 Task: Compute the floor of 12.7.
Action: Mouse moved to (878, 58)
Screenshot: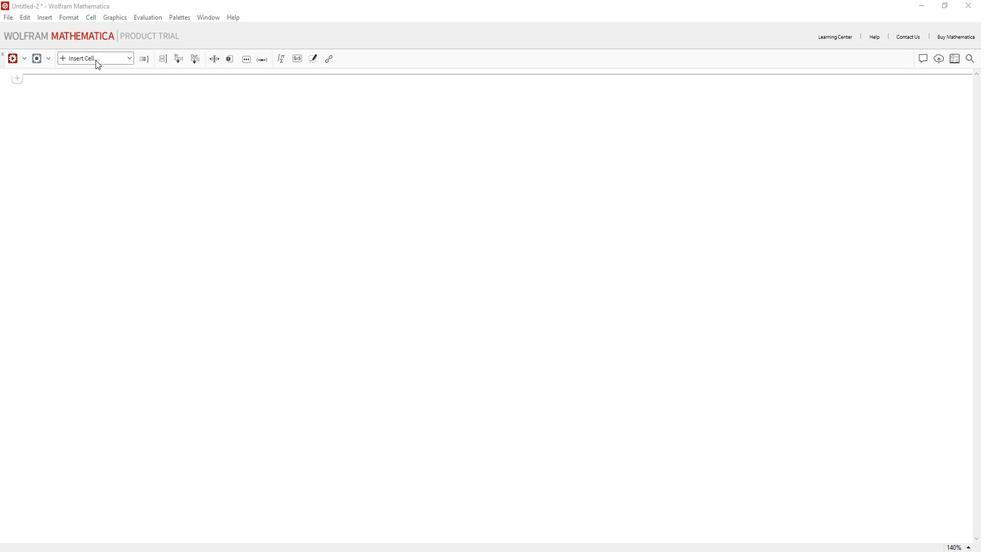 
Action: Mouse pressed left at (878, 58)
Screenshot: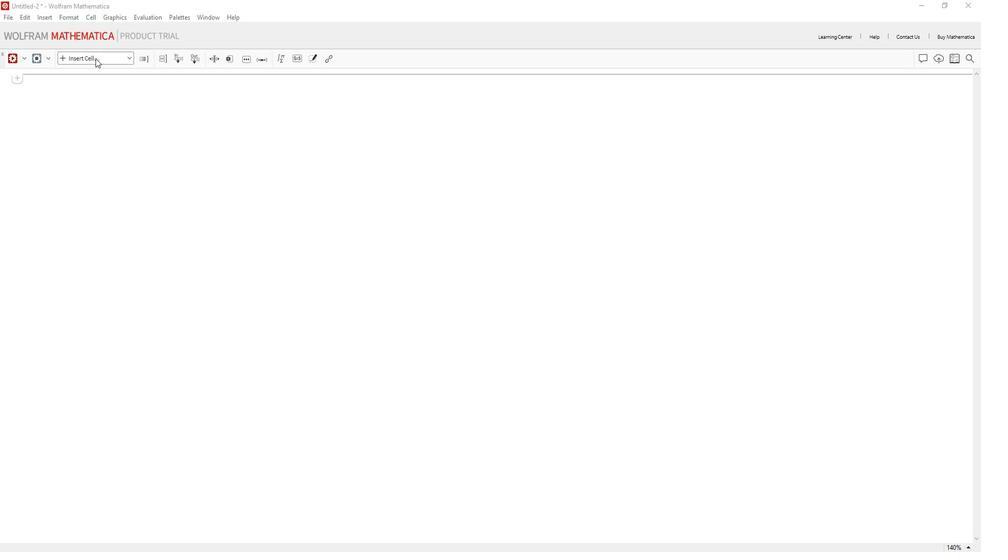 
Action: Mouse moved to (872, 79)
Screenshot: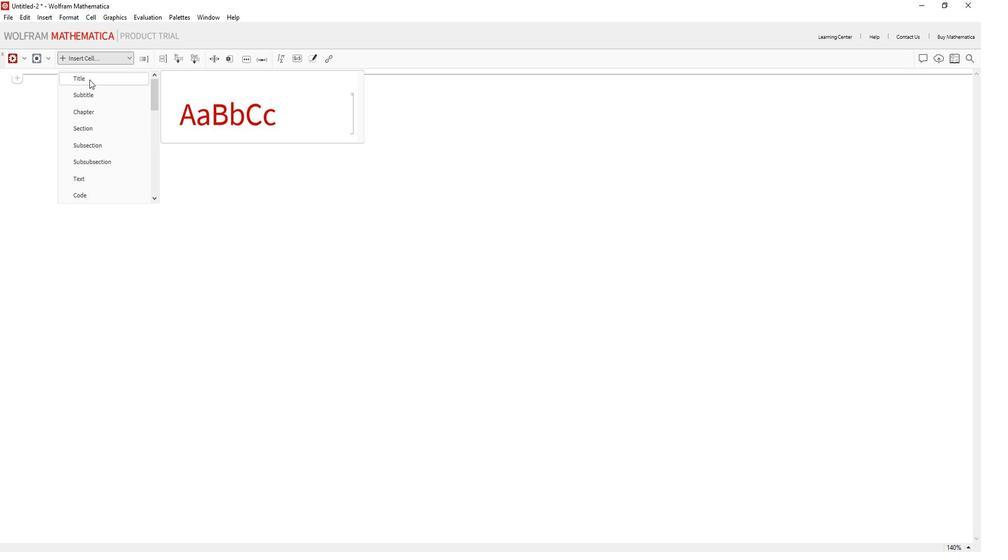 
Action: Mouse pressed left at (872, 79)
Screenshot: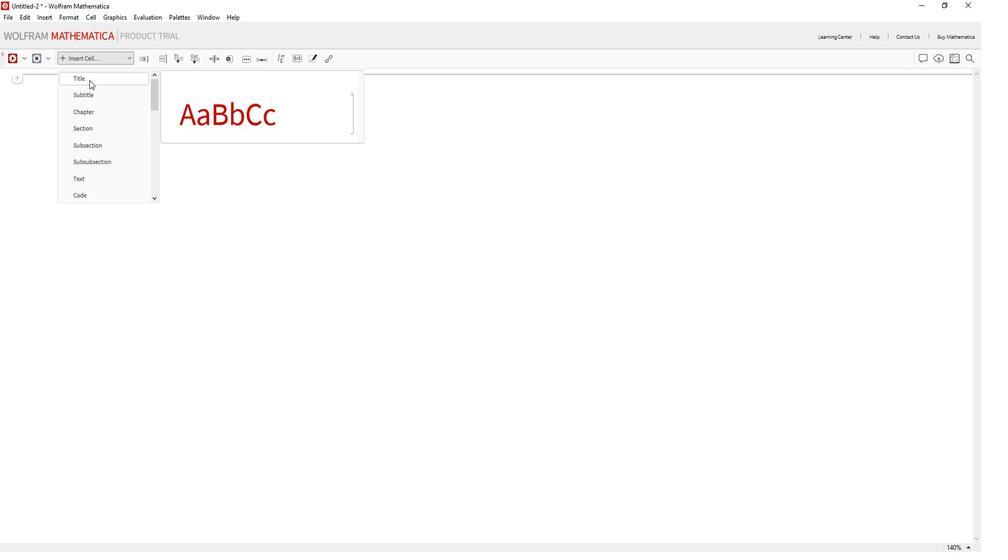 
Action: Key pressed <Key.shift>Compute<Key.space>the<Key.space>floor.
Screenshot: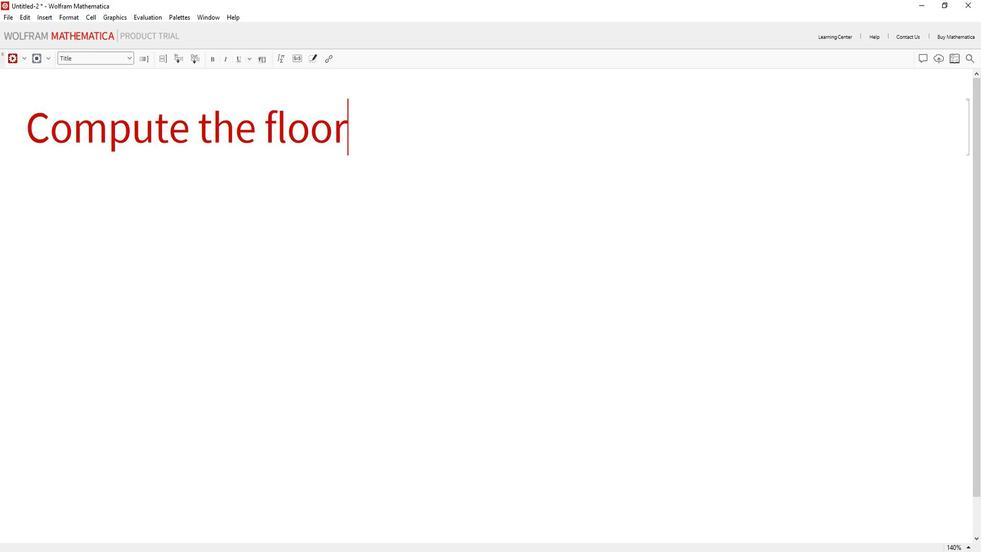 
Action: Mouse moved to (874, 216)
Screenshot: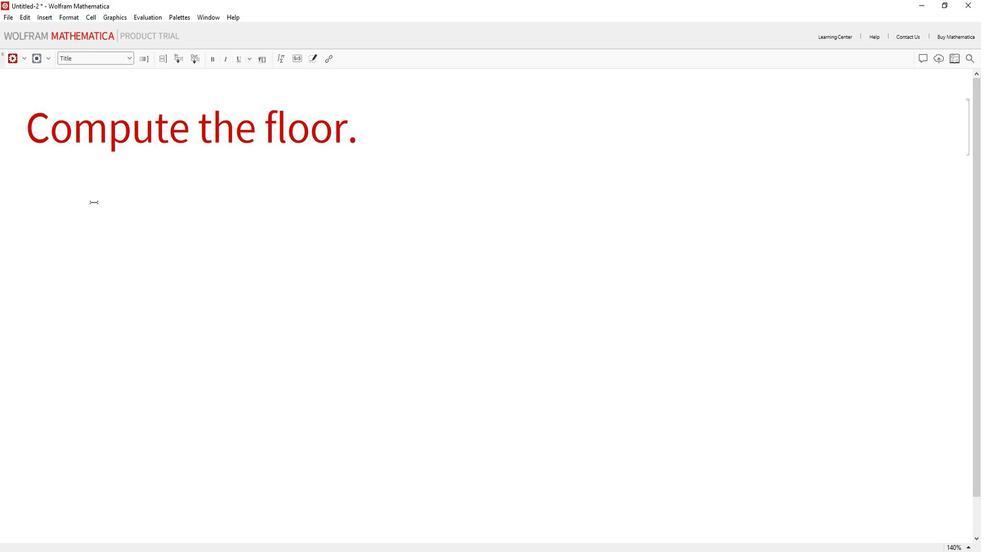 
Action: Mouse pressed left at (874, 216)
Screenshot: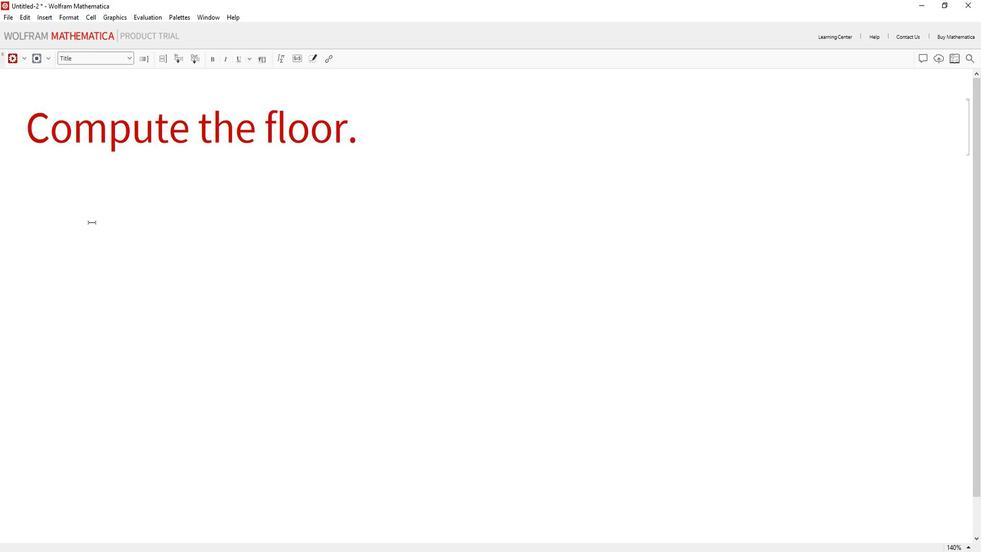 
Action: Mouse moved to (736, 198)
Screenshot: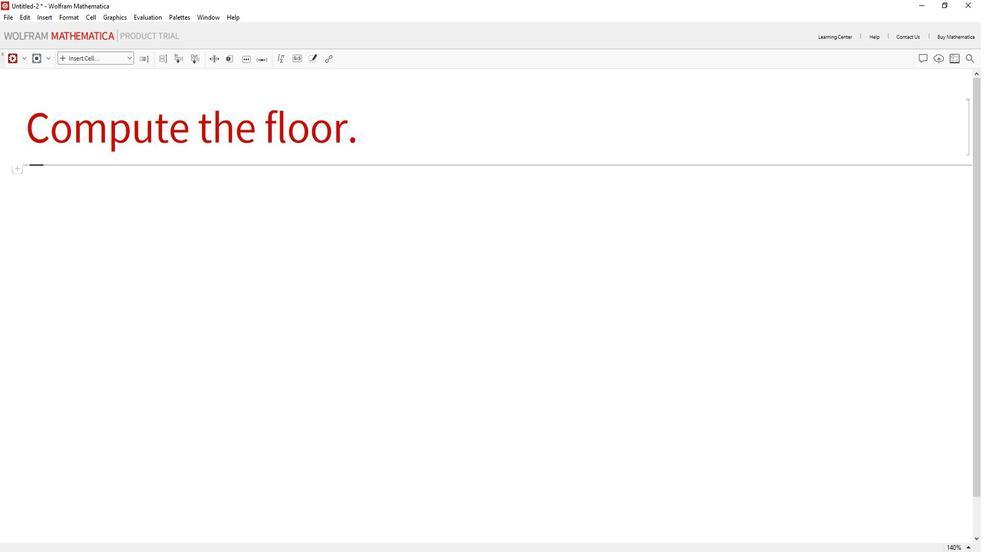 
Action: Mouse pressed left at (736, 198)
Screenshot: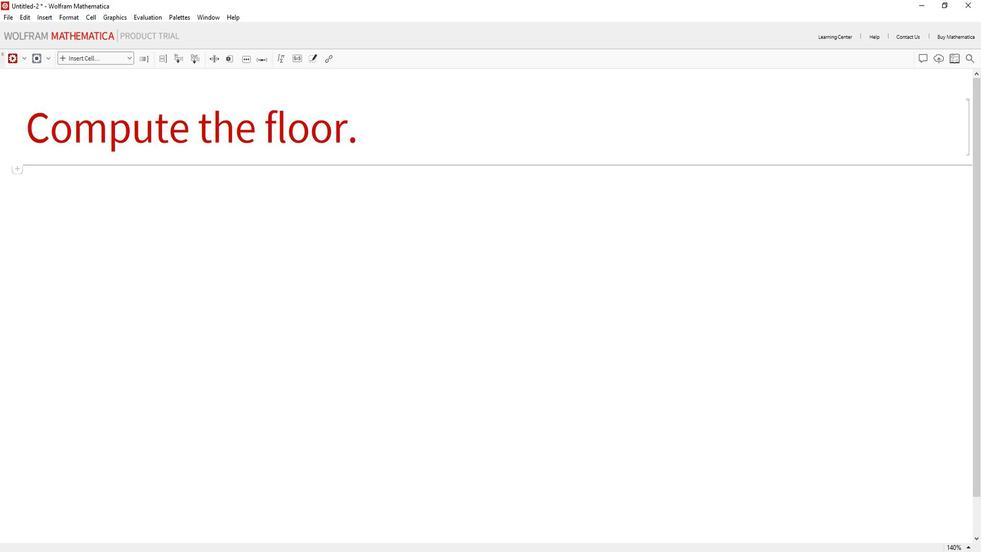 
Action: Mouse moved to (863, 182)
Screenshot: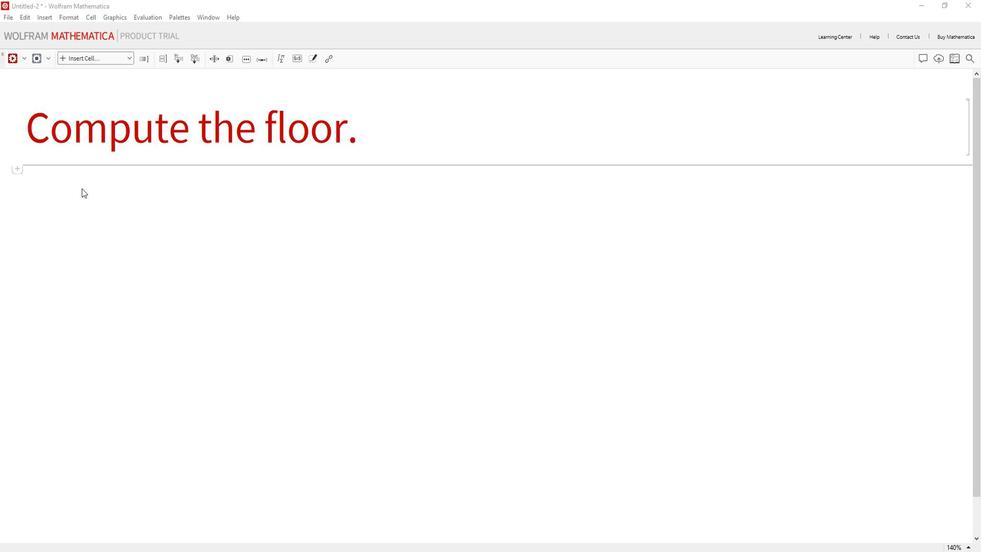 
Action: Mouse pressed left at (863, 182)
Screenshot: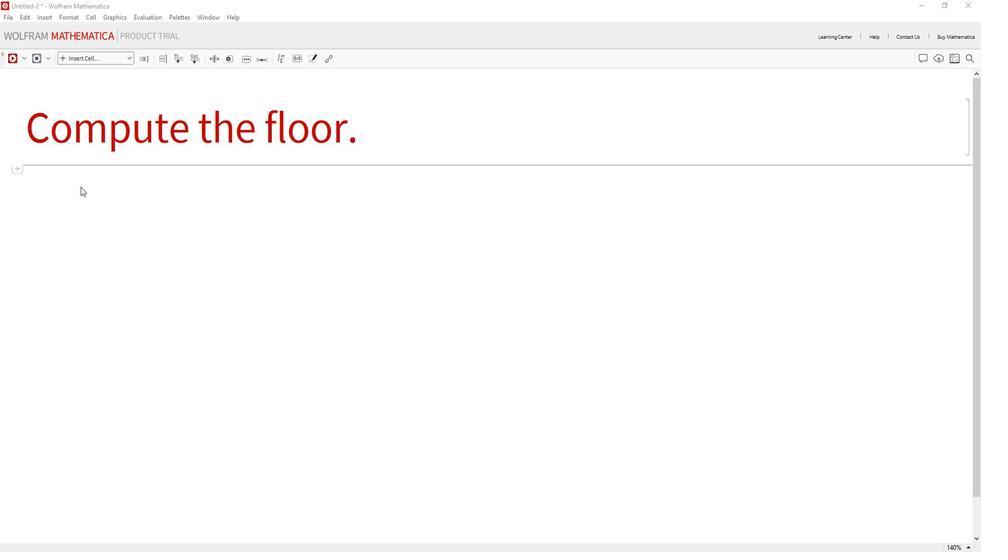 
Action: Mouse moved to (887, 63)
Screenshot: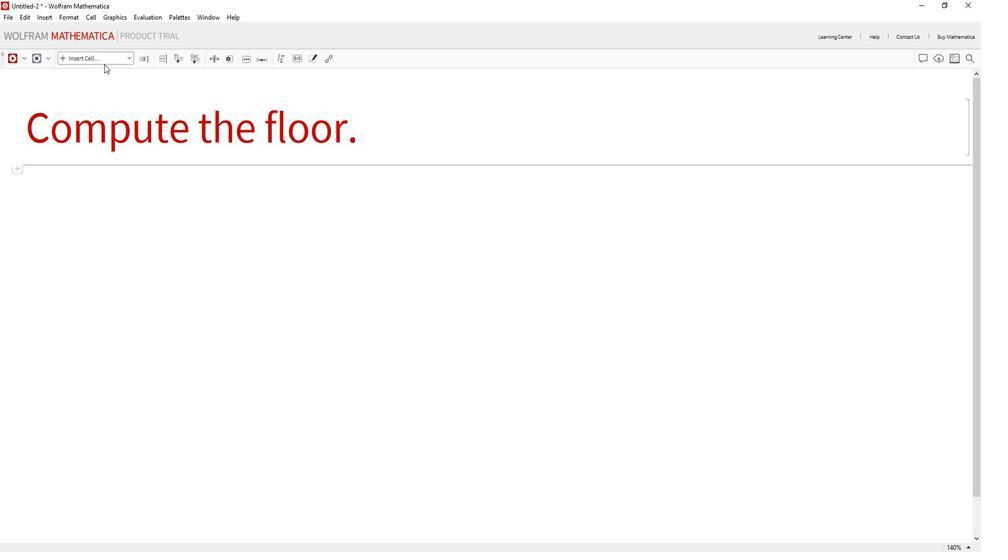 
Action: Mouse pressed left at (887, 63)
Screenshot: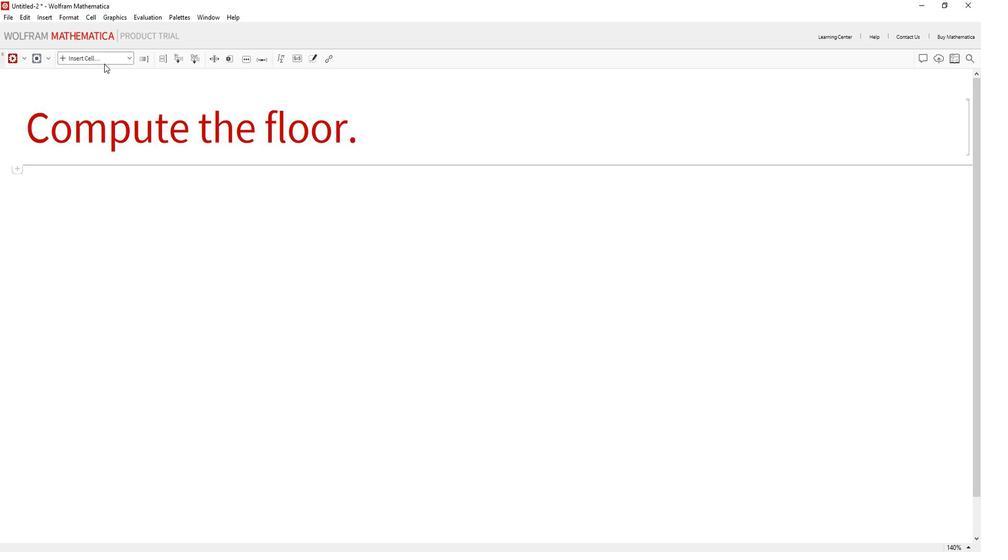 
Action: Mouse moved to (868, 188)
Screenshot: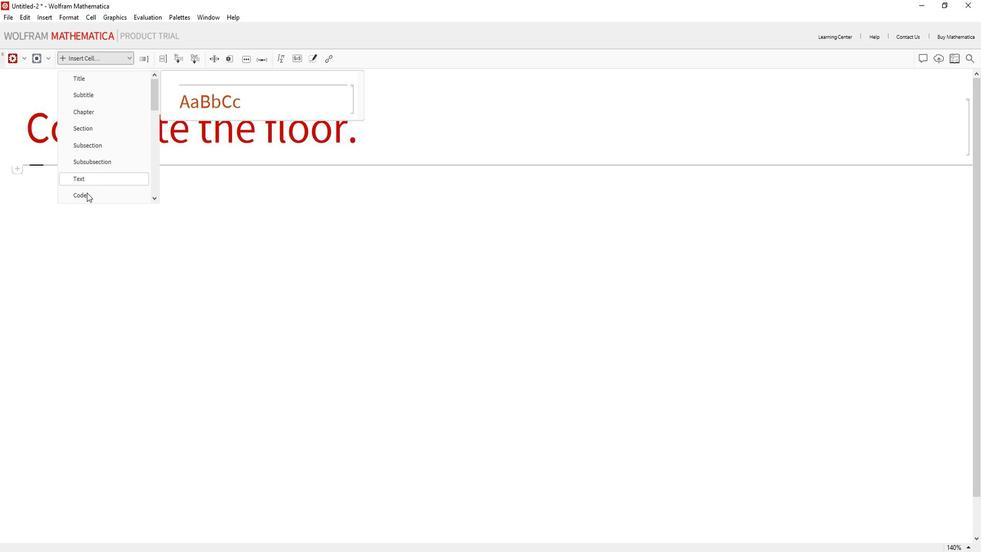 
Action: Mouse pressed left at (868, 188)
Screenshot: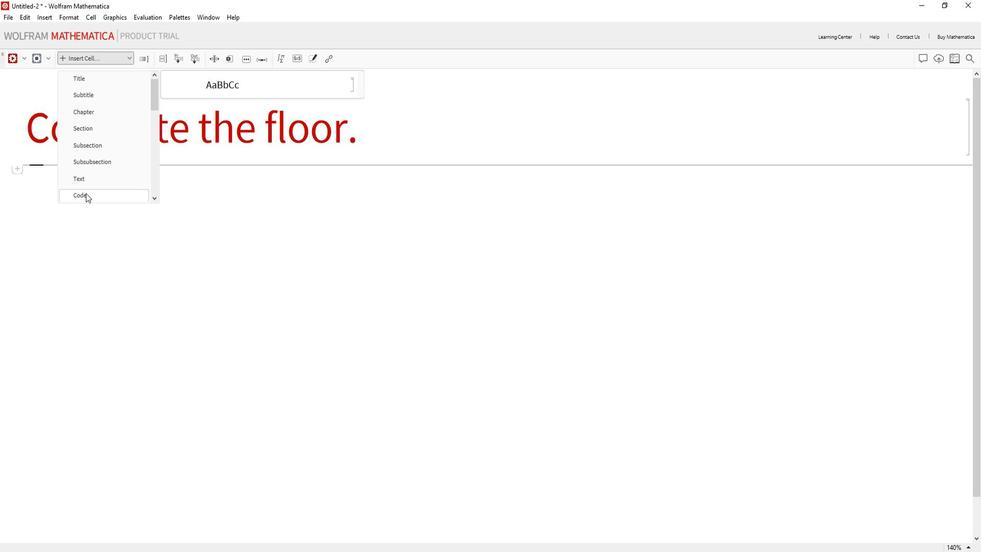 
Action: Key pressed <Key.shift_r>(*<Key.shift>Calculate<Key.space>the<Key.space>d<Key.backspace>floor<Key.space>of<Key.space>12.7<Key.right><Key.right>d<Key.backspace>fo<Key.backspace>loor<Key.shift>Value<Key.enter><Key.space>=<Key.space><Key.shift>Floor[12.7<Key.right>;<Key.enter><Key.enter><Key.shift_r>(*<Key.shift>Display<Key.space>the<Key.space>result<Key.right><Key.right><Key.enter>fo<Key.backspace>loor<Key.shift>Value<Key.enter>
Screenshot: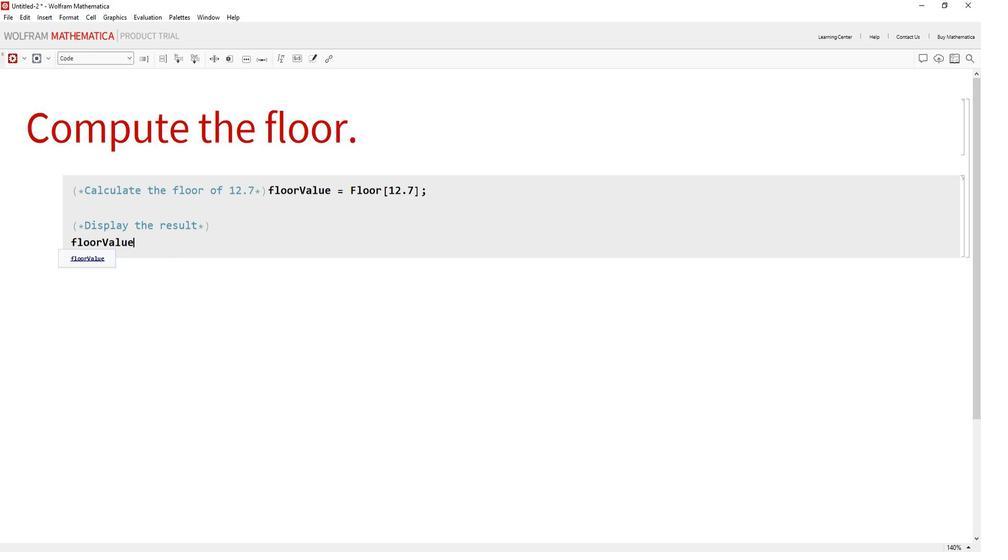 
Action: Mouse moved to (871, 201)
Screenshot: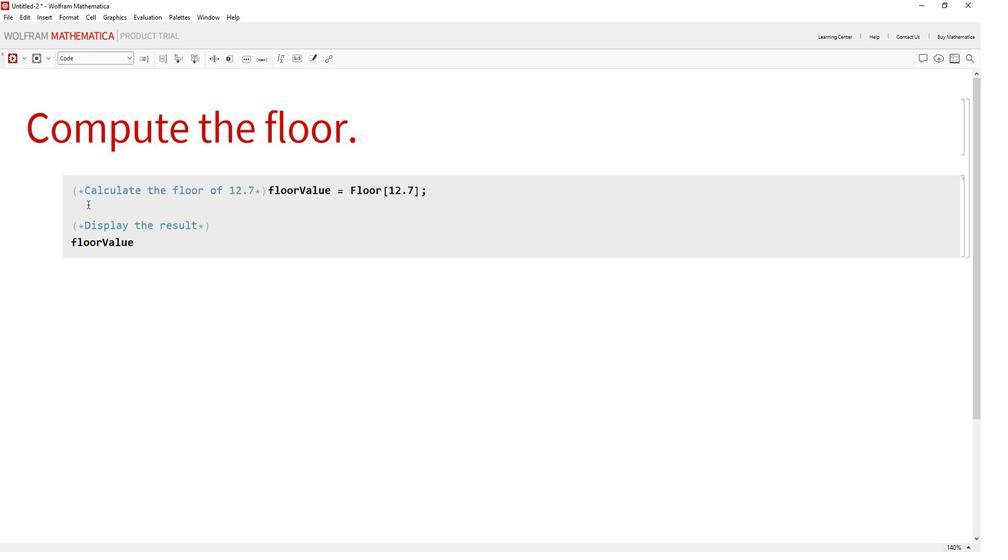 
Action: Mouse pressed left at (871, 201)
Screenshot: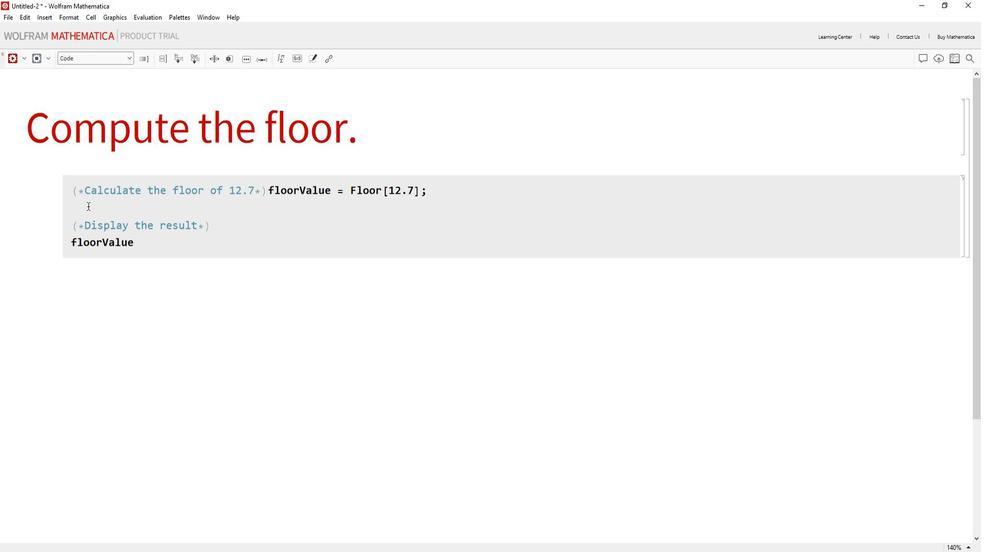 
Action: Mouse moved to (793, 61)
Screenshot: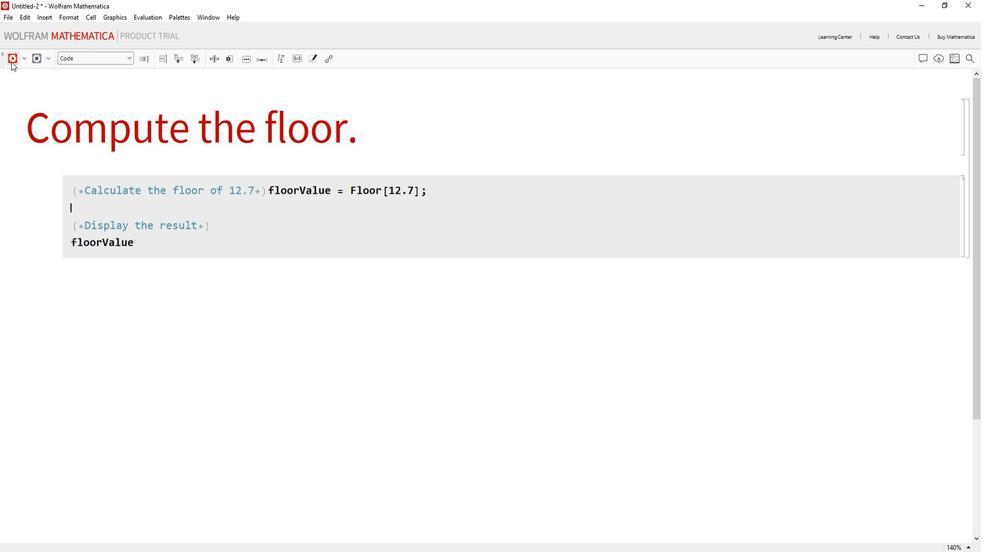
Action: Mouse pressed left at (793, 61)
Screenshot: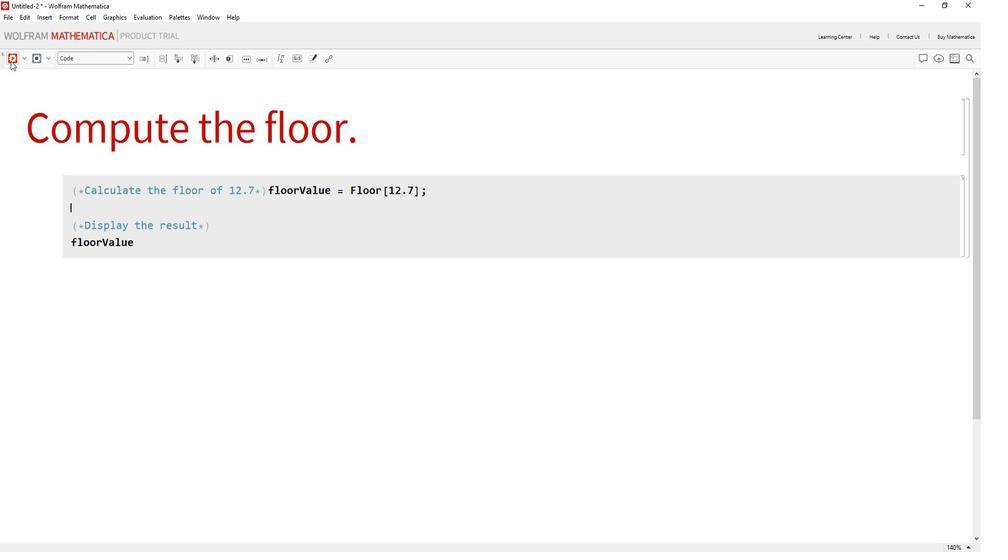
Action: Mouse moved to (918, 263)
Screenshot: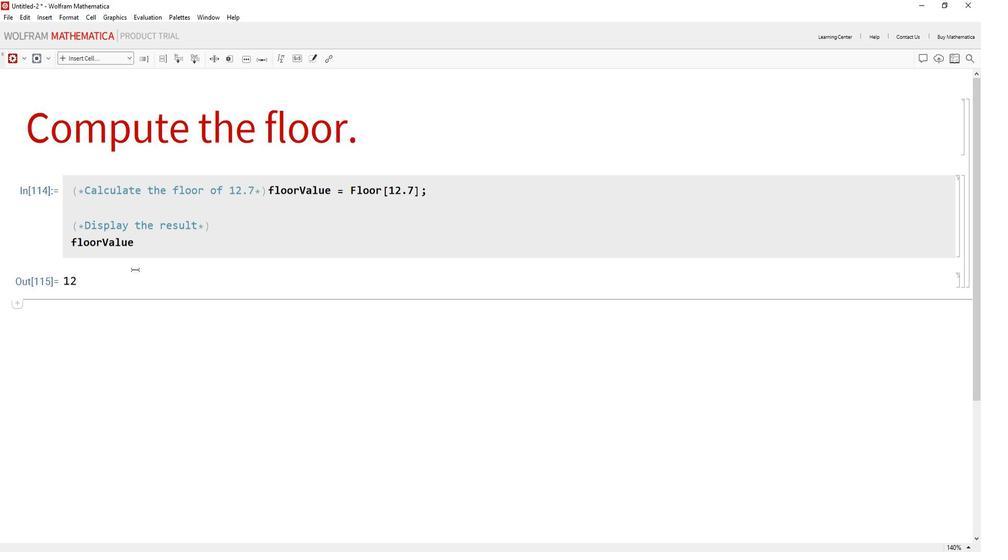 
